 Task: Enable interaction limits for 1 month only for existing users.
Action: Mouse moved to (1381, 112)
Screenshot: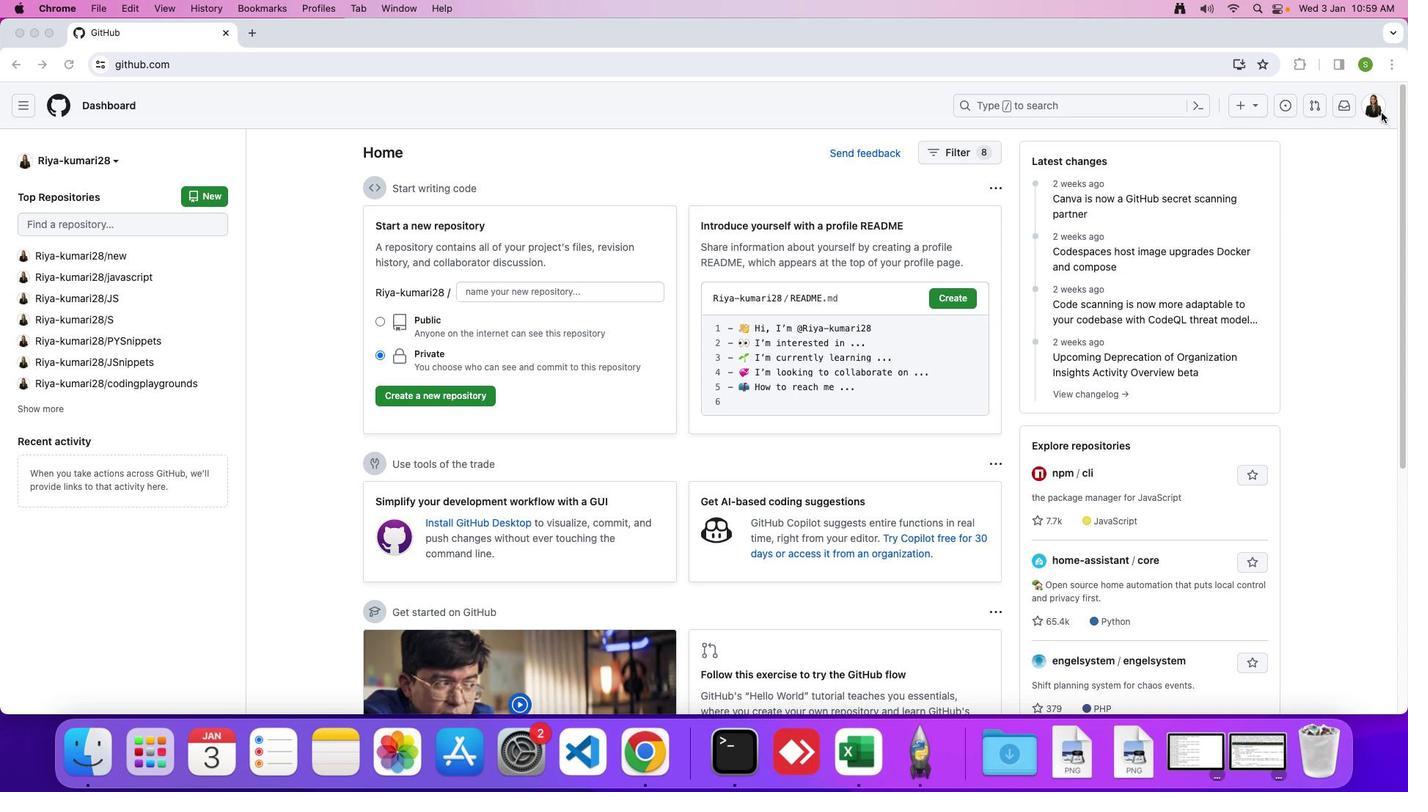 
Action: Mouse pressed left at (1381, 112)
Screenshot: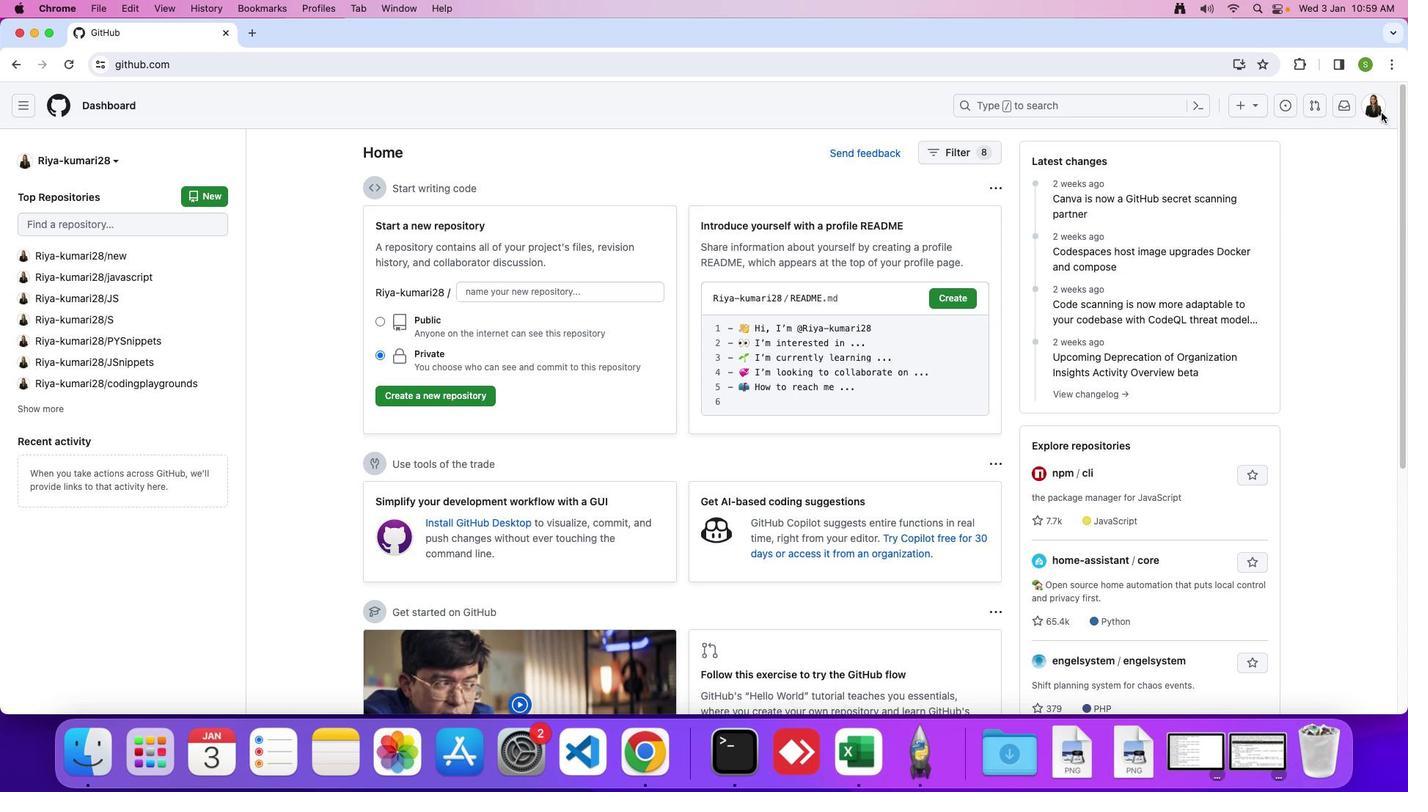 
Action: Mouse moved to (1377, 104)
Screenshot: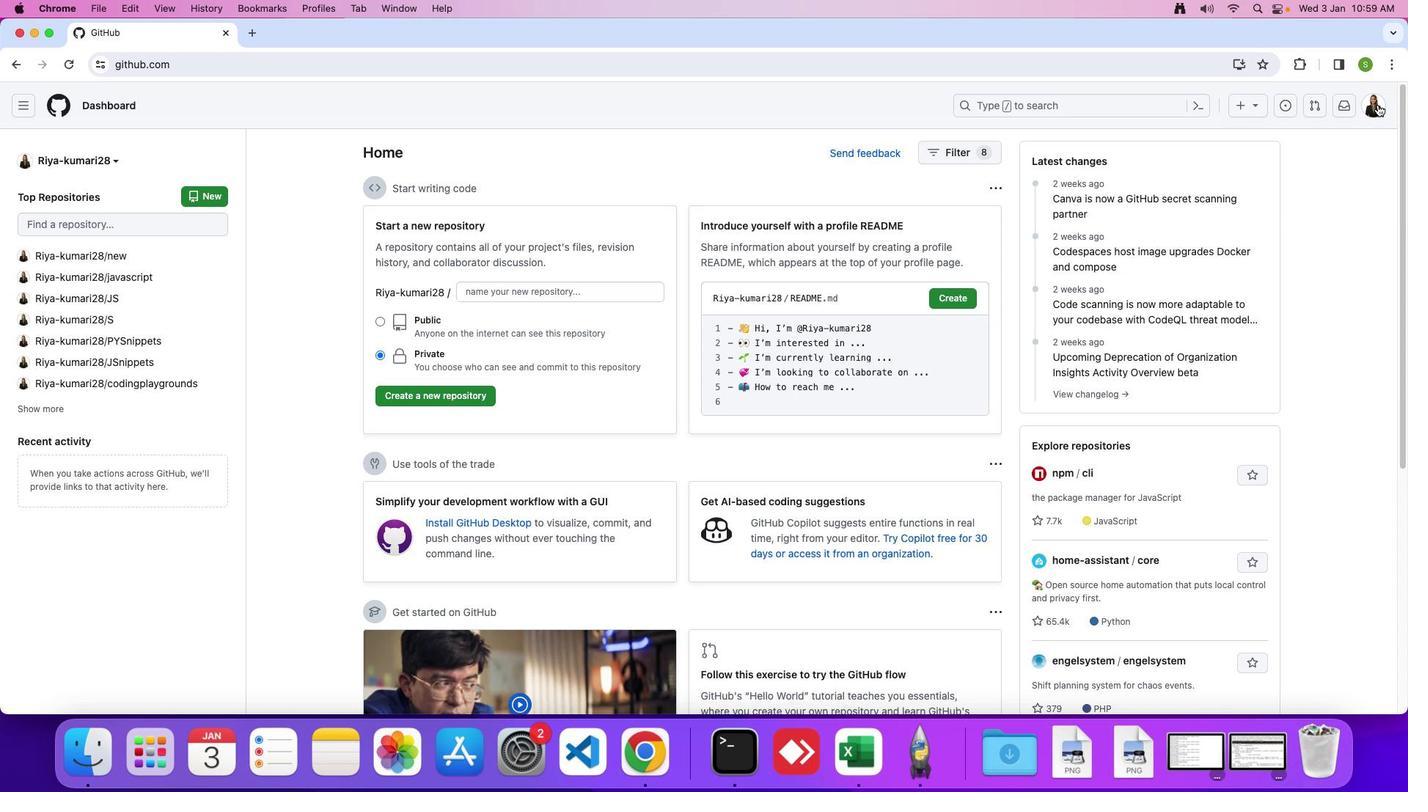 
Action: Mouse pressed left at (1377, 104)
Screenshot: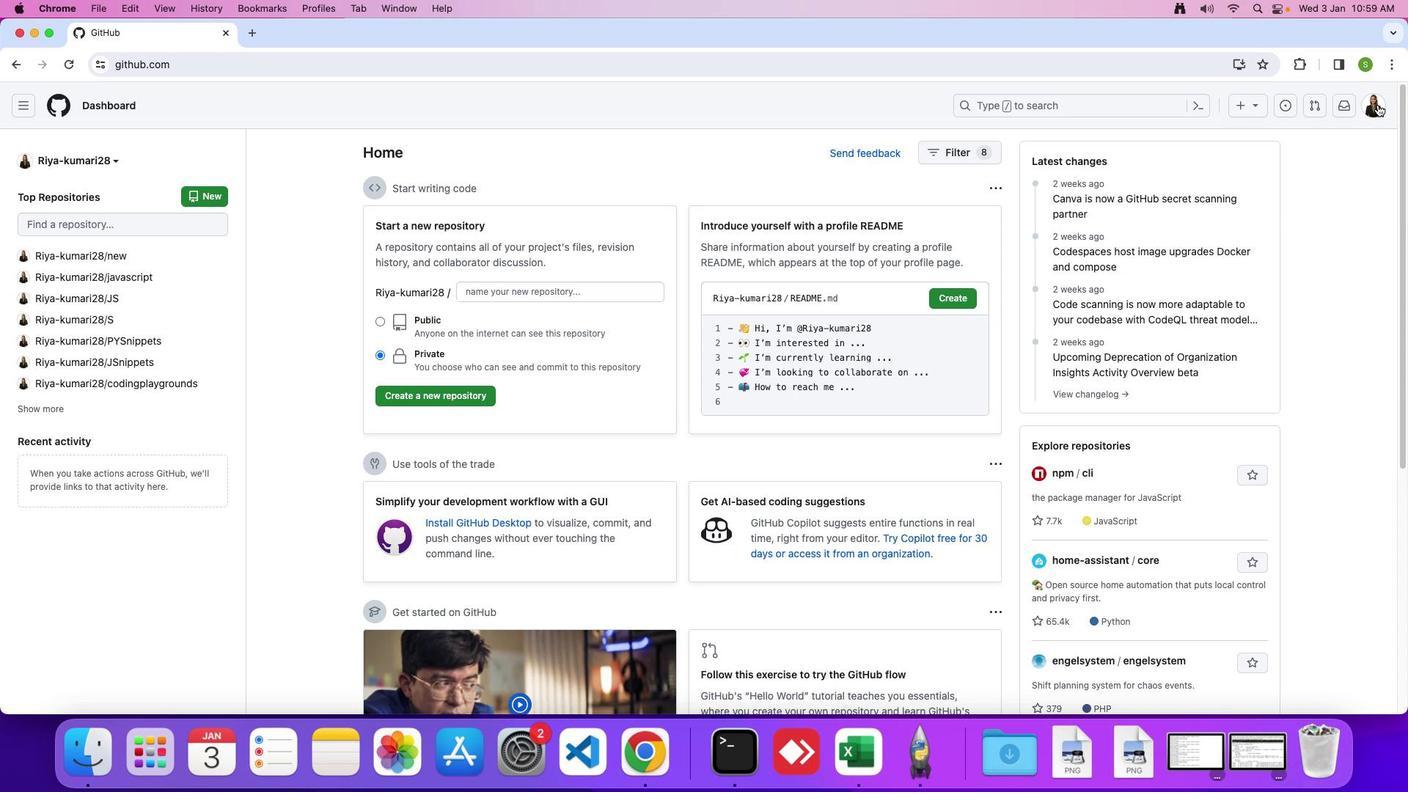 
Action: Mouse moved to (1235, 508)
Screenshot: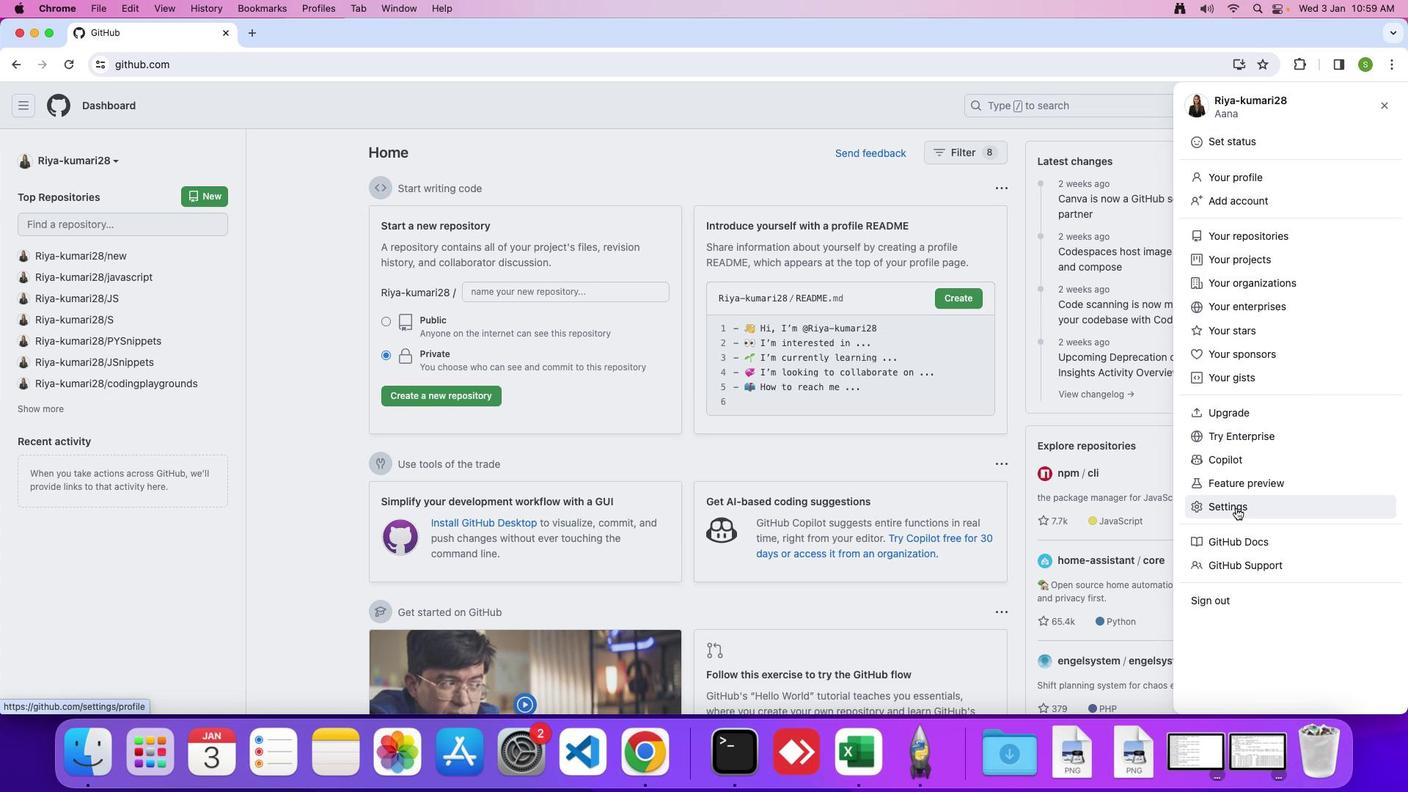 
Action: Mouse pressed left at (1235, 508)
Screenshot: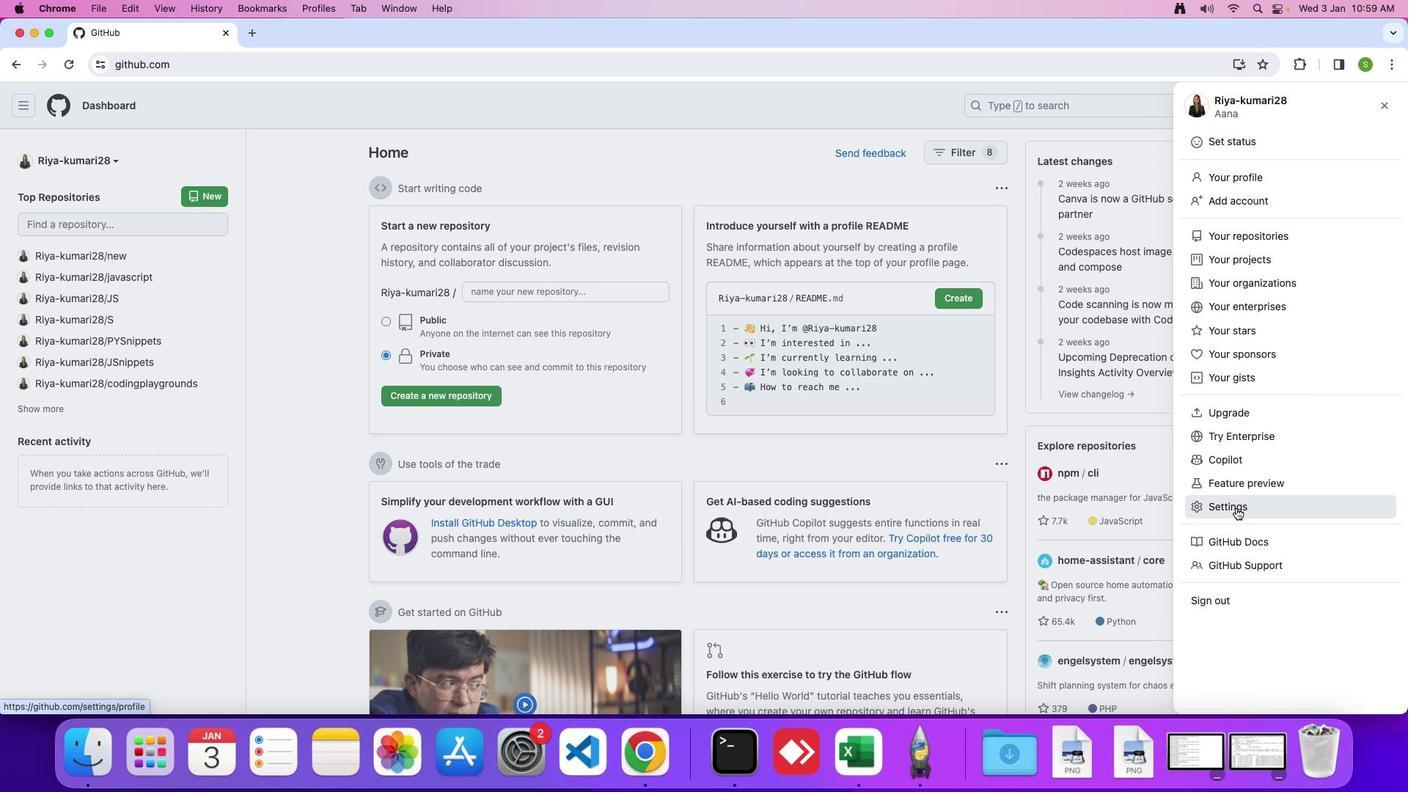 
Action: Mouse moved to (272, 538)
Screenshot: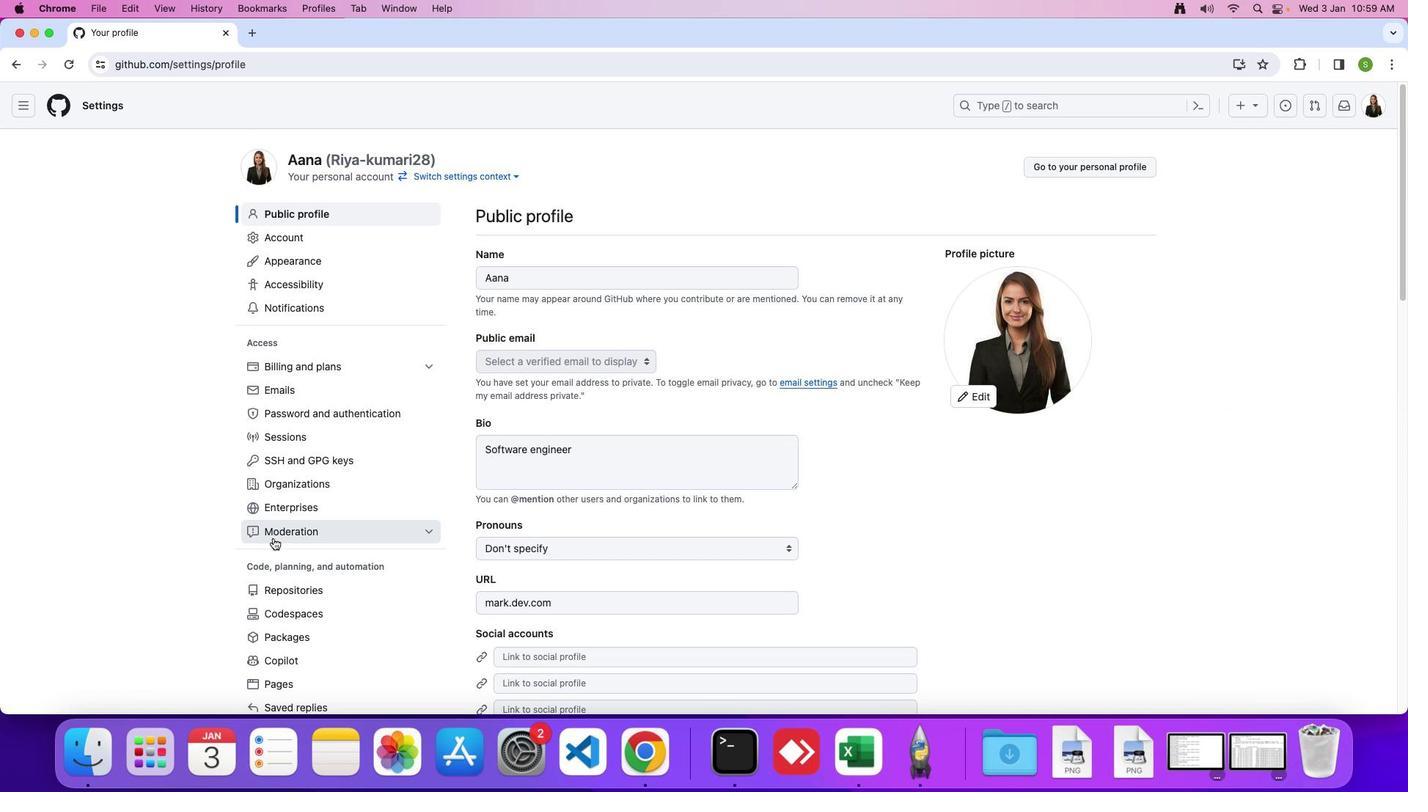 
Action: Mouse pressed left at (272, 538)
Screenshot: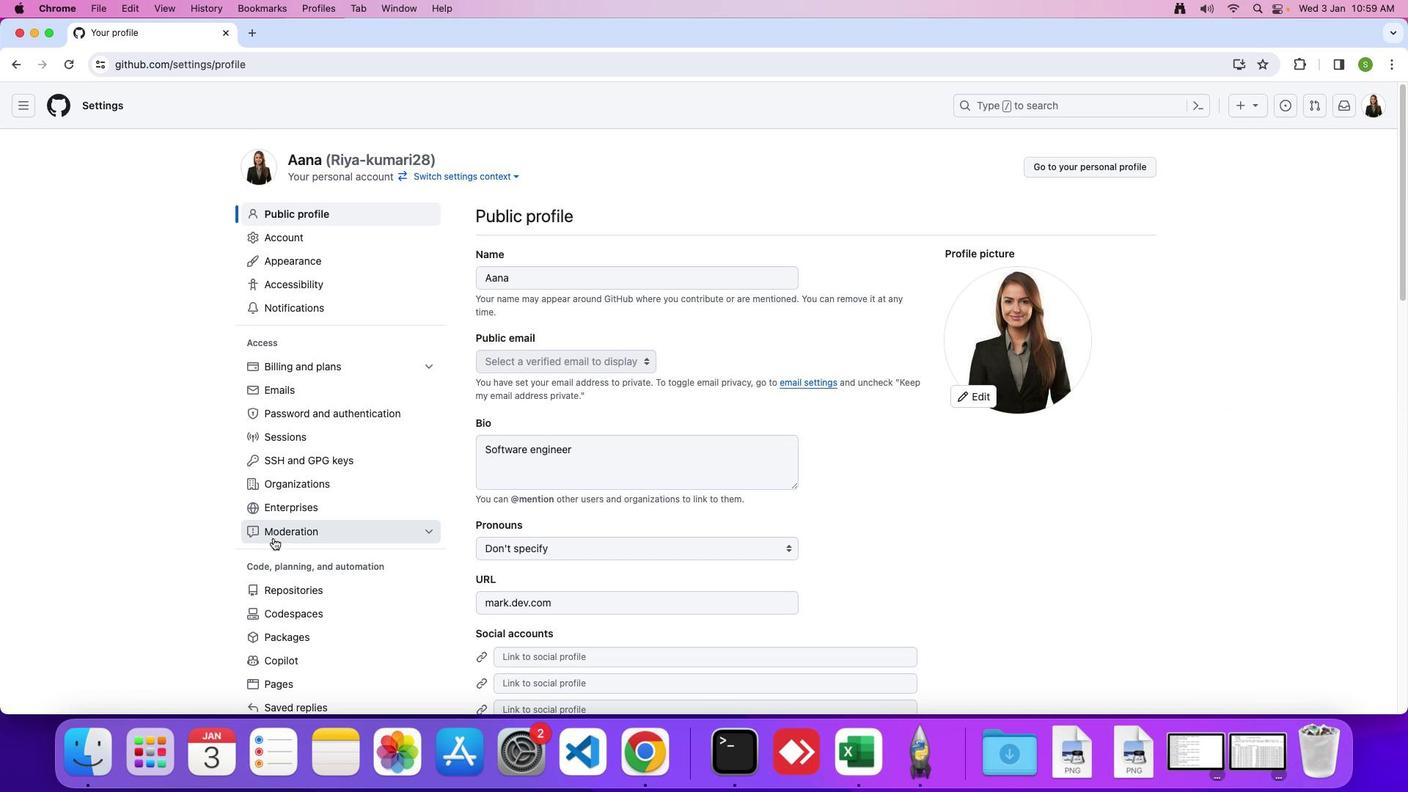 
Action: Mouse moved to (269, 574)
Screenshot: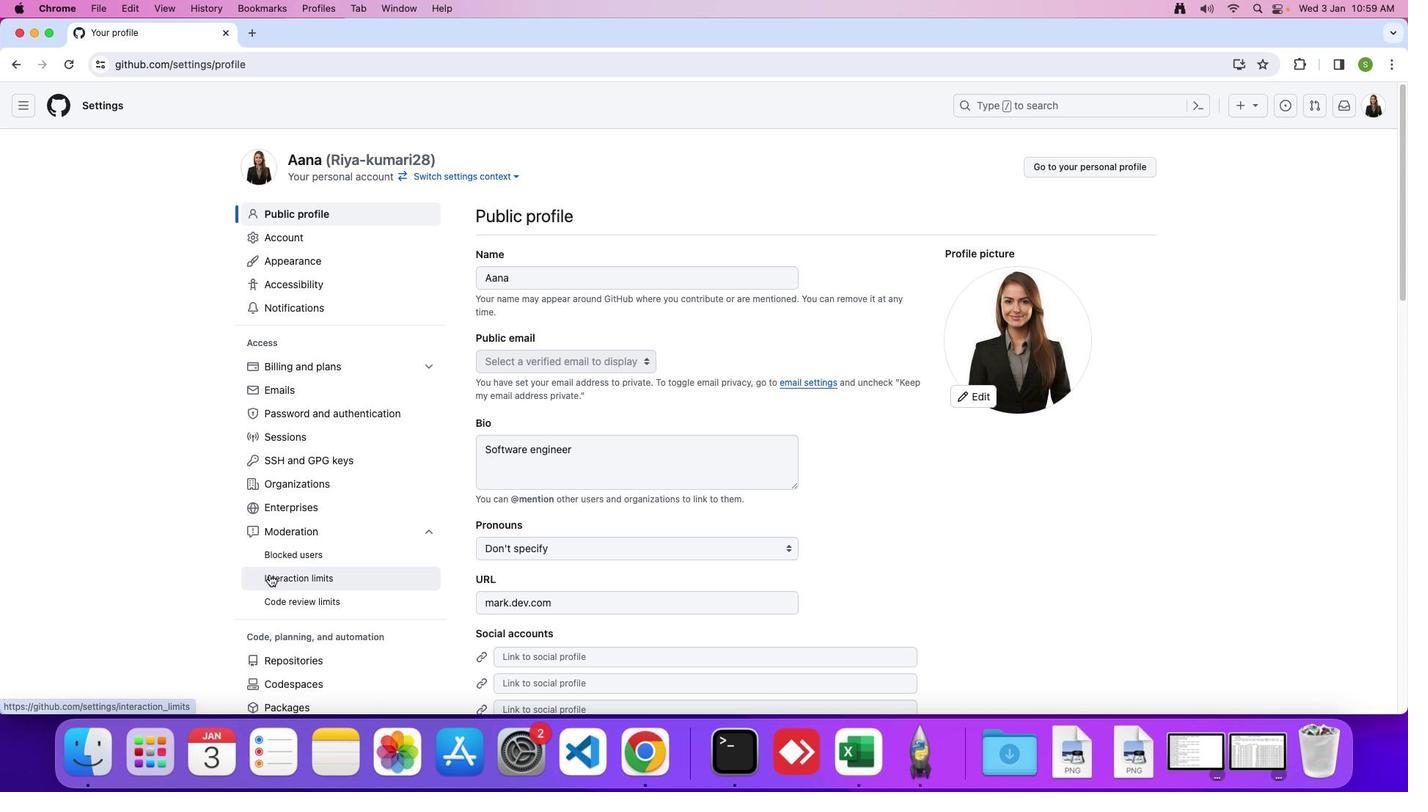 
Action: Mouse pressed left at (269, 574)
Screenshot: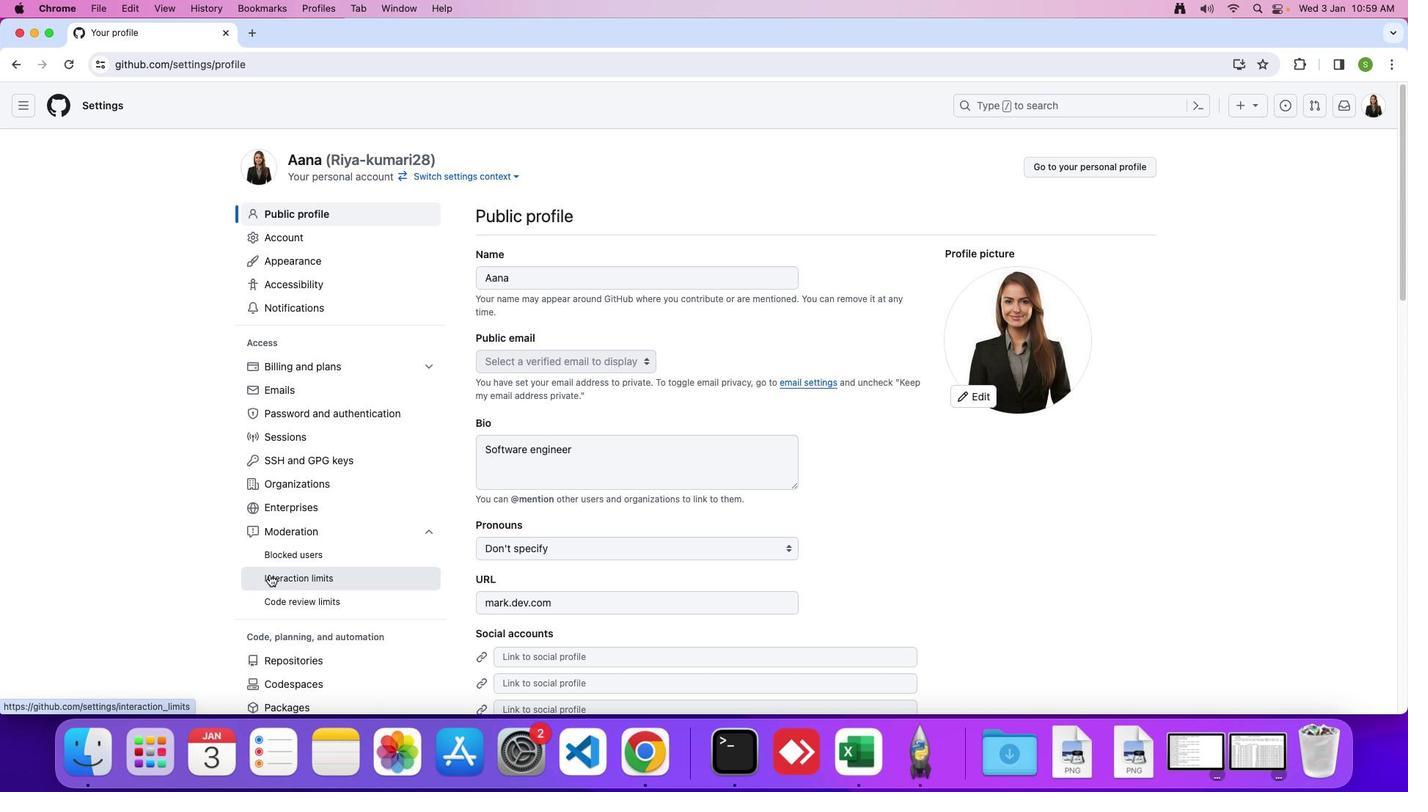 
Action: Mouse moved to (1106, 365)
Screenshot: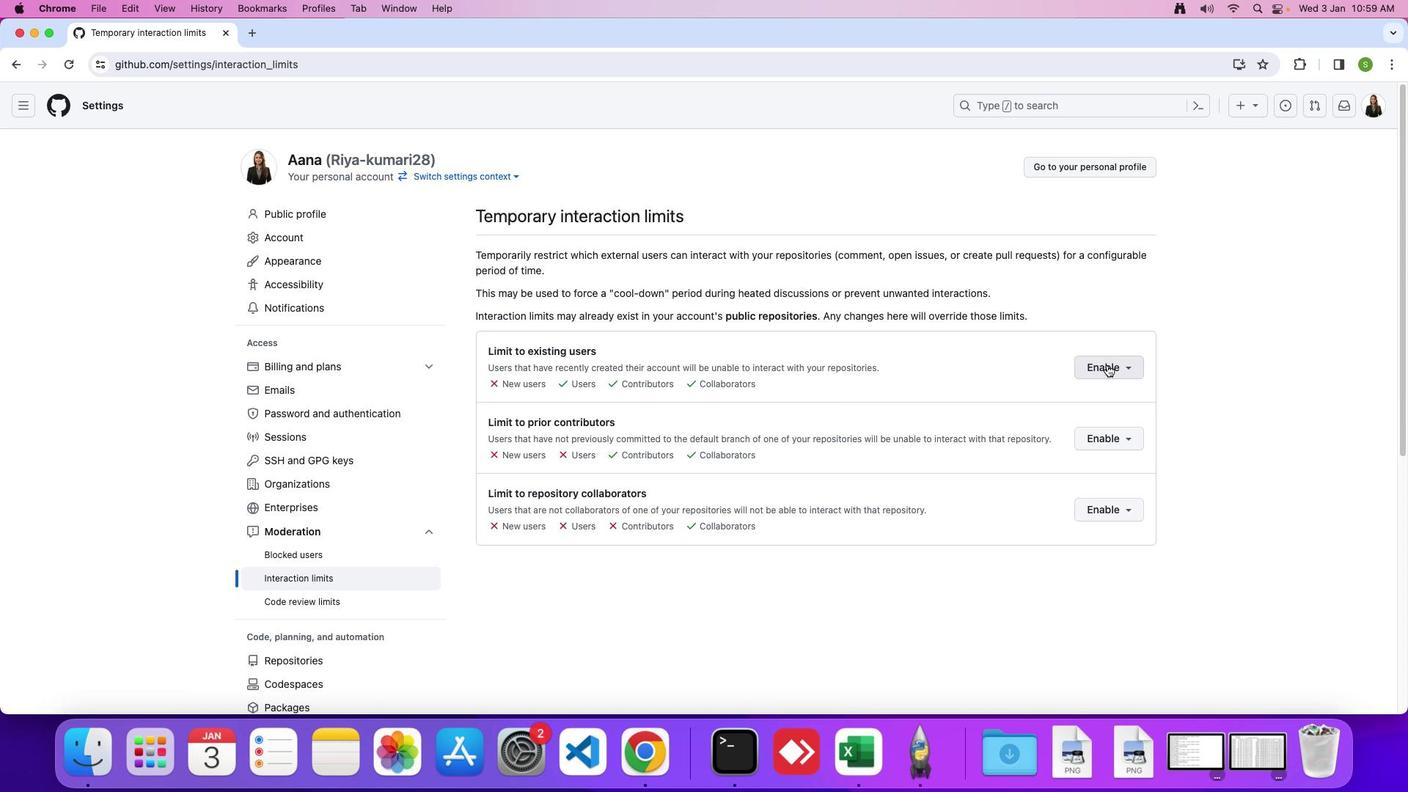 
Action: Mouse pressed left at (1106, 365)
Screenshot: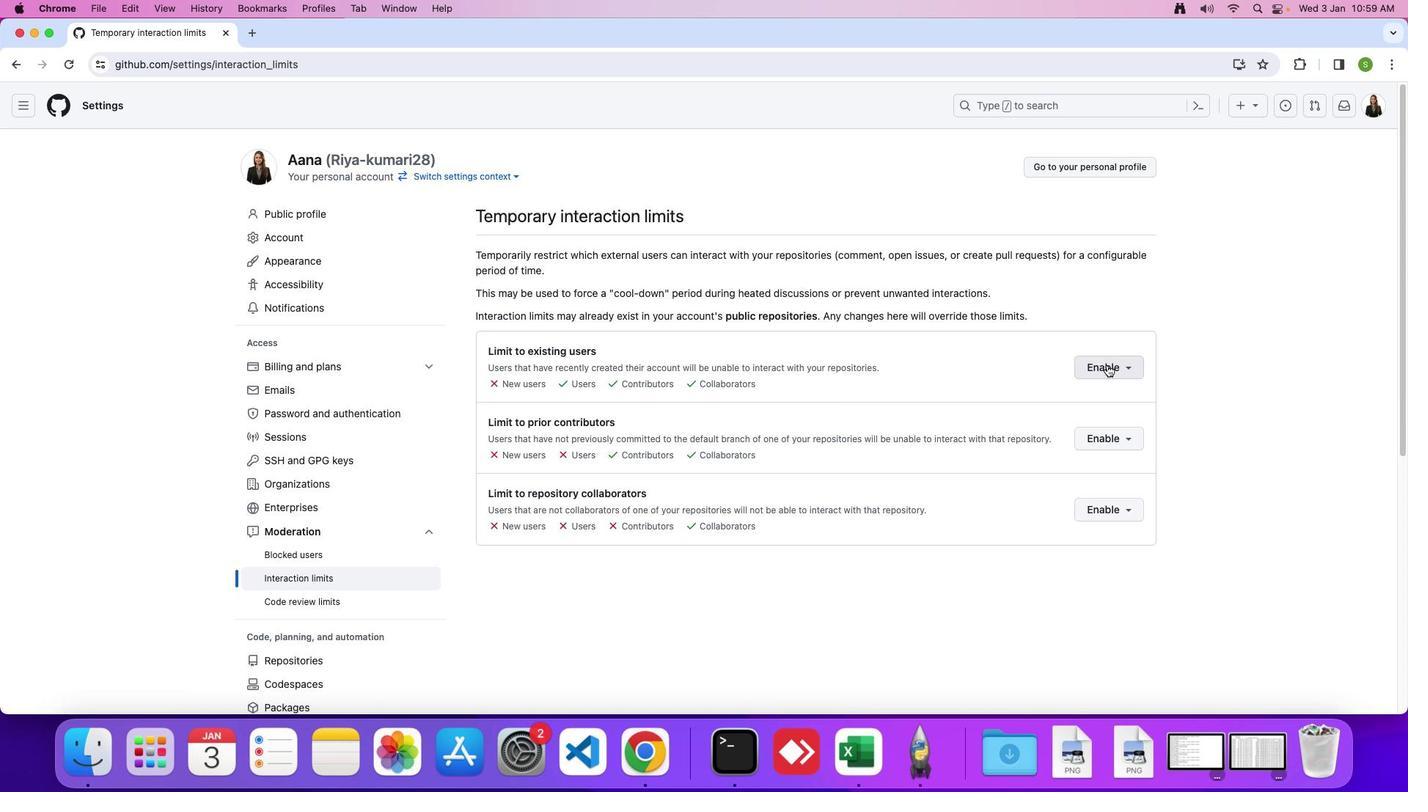 
Action: Mouse moved to (1021, 496)
Screenshot: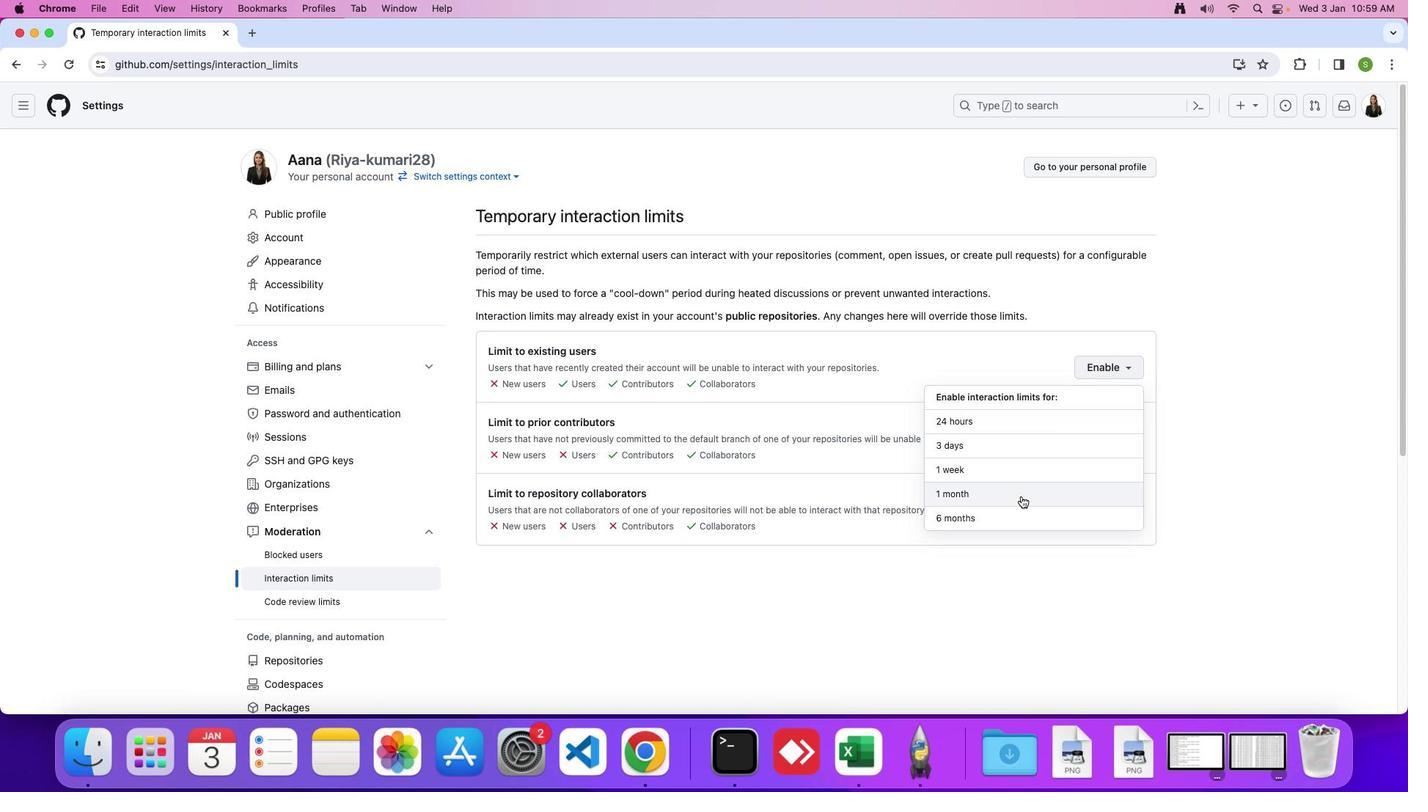 
Action: Mouse pressed left at (1021, 496)
Screenshot: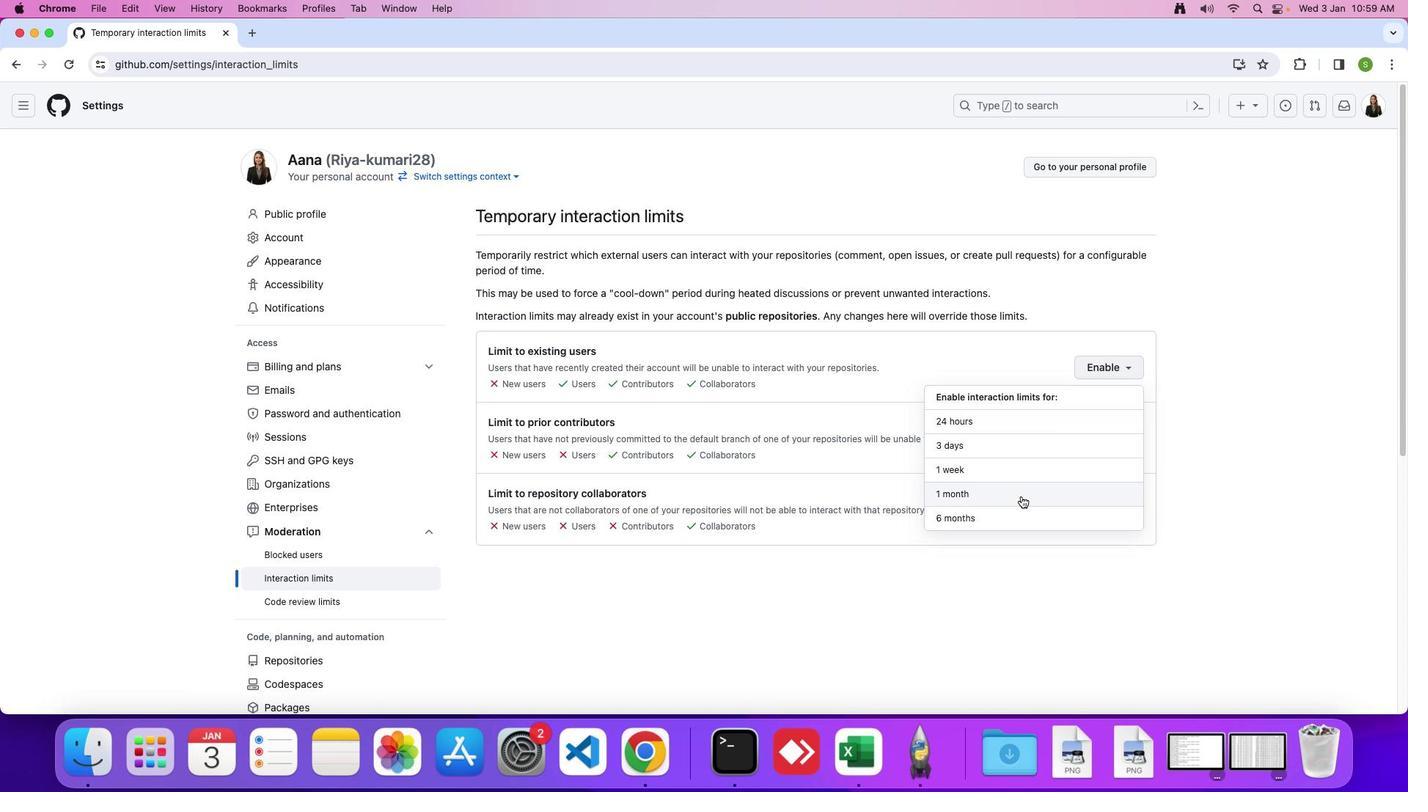 
Action: Mouse moved to (1015, 497)
Screenshot: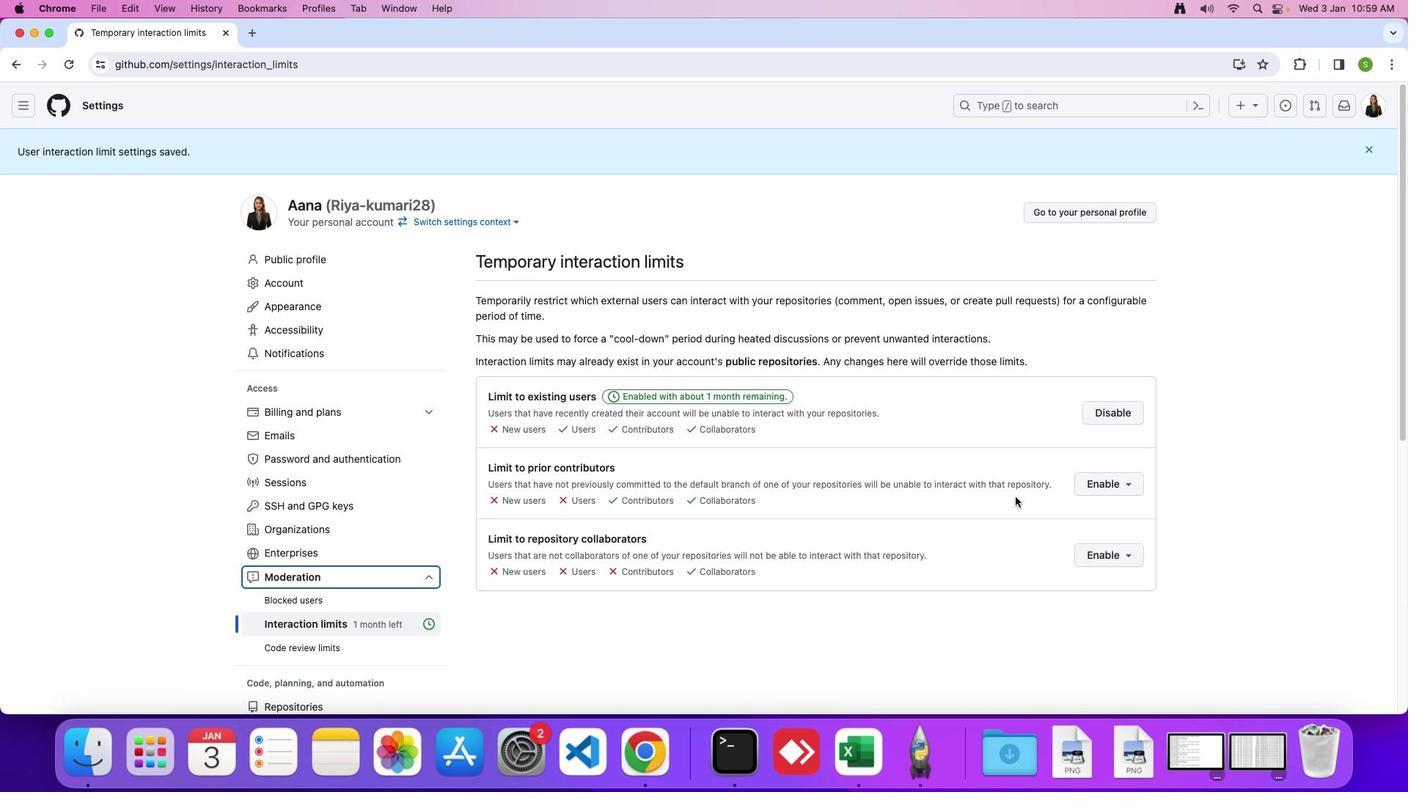 
